 Task: In the setting , change the language English , change the country 'United Kingdom', change date format (9/1/2023), change time format 1:01 AM - 11:59 PM, in privacy and data export the history, logged in from the account softage.10@softage.net
Action: Mouse moved to (896, 67)
Screenshot: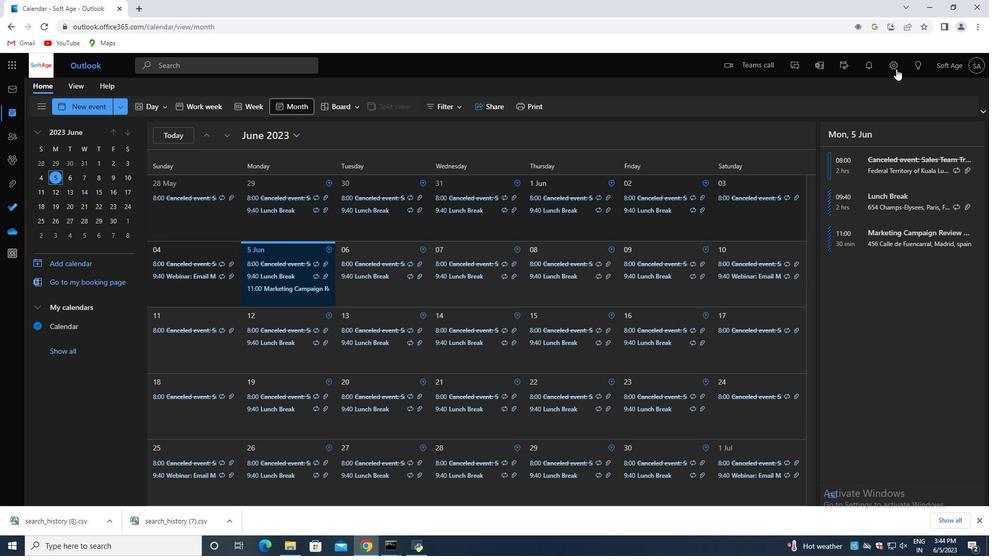 
Action: Mouse pressed left at (896, 67)
Screenshot: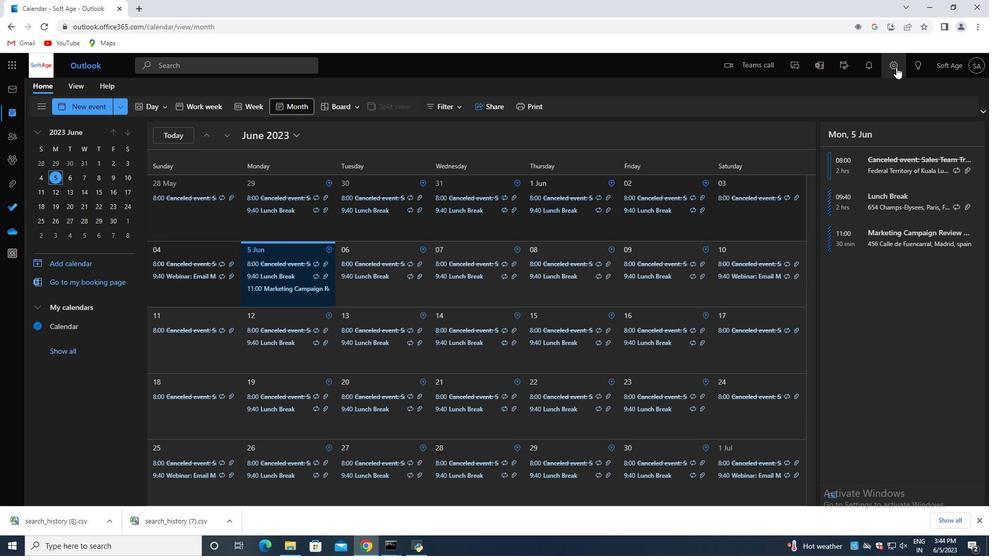 
Action: Mouse moved to (891, 139)
Screenshot: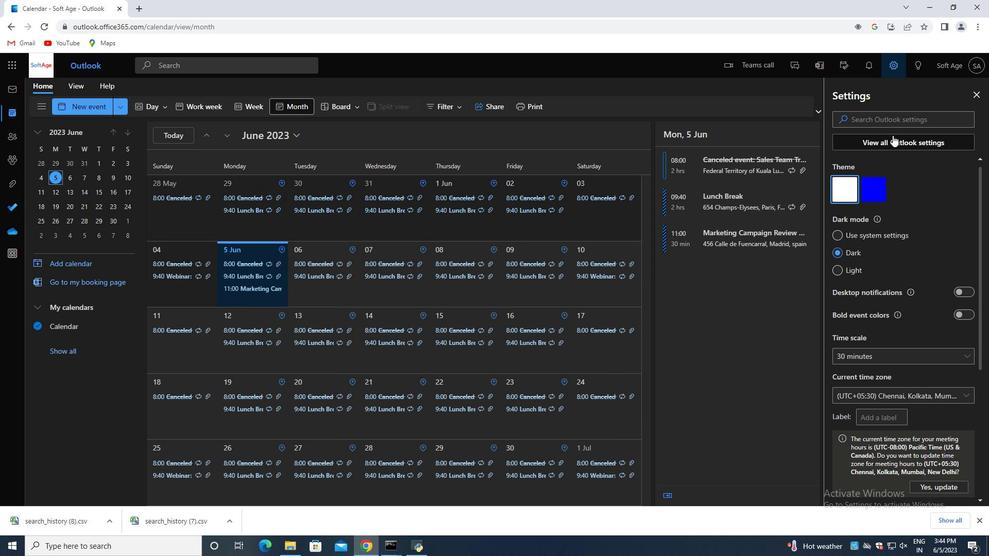 
Action: Mouse pressed left at (891, 139)
Screenshot: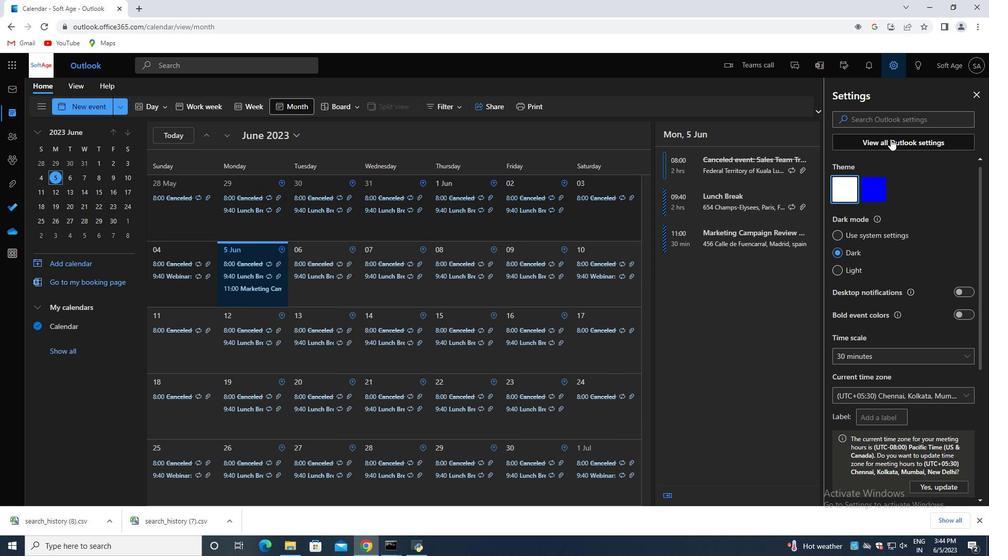 
Action: Mouse moved to (250, 136)
Screenshot: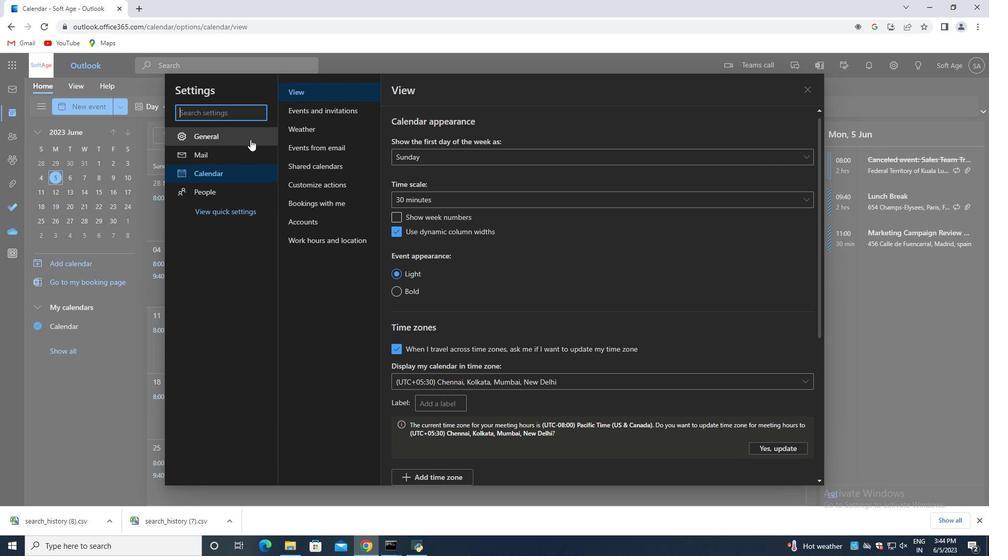 
Action: Mouse pressed left at (250, 136)
Screenshot: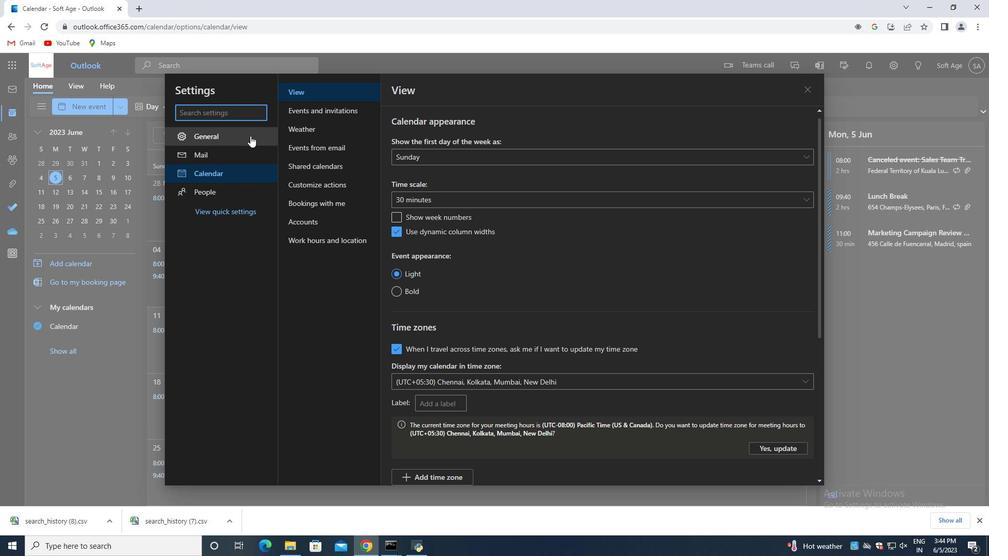 
Action: Mouse moved to (526, 129)
Screenshot: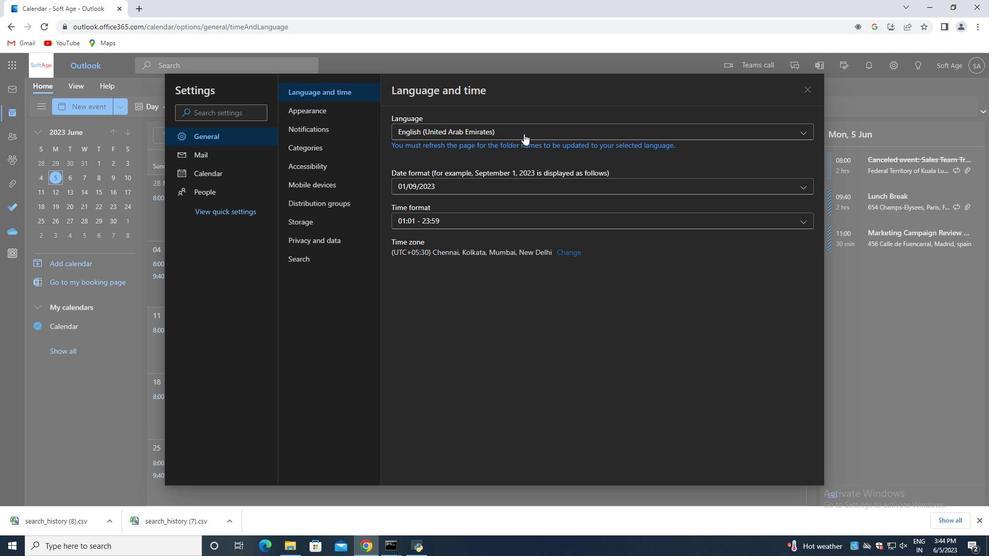 
Action: Mouse pressed left at (526, 129)
Screenshot: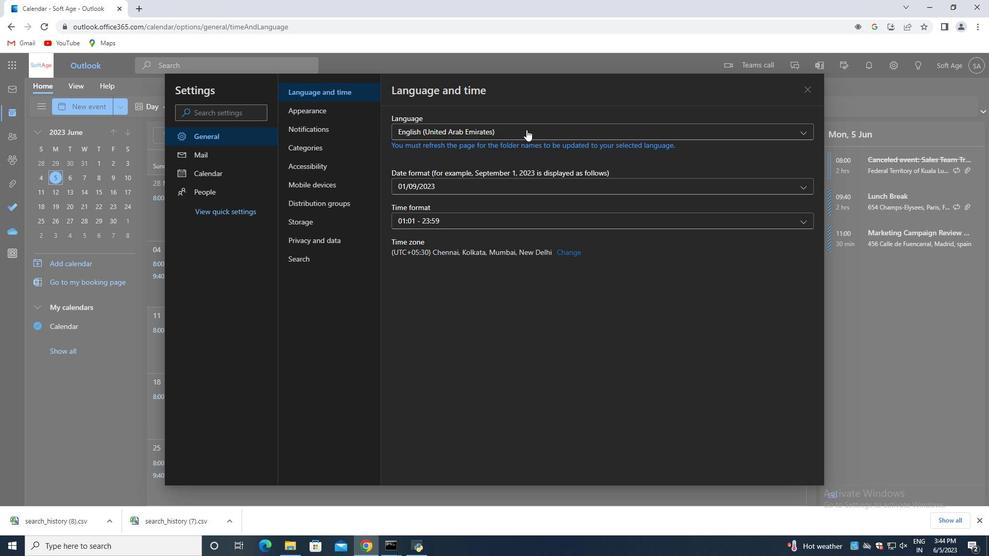 
Action: Mouse moved to (467, 238)
Screenshot: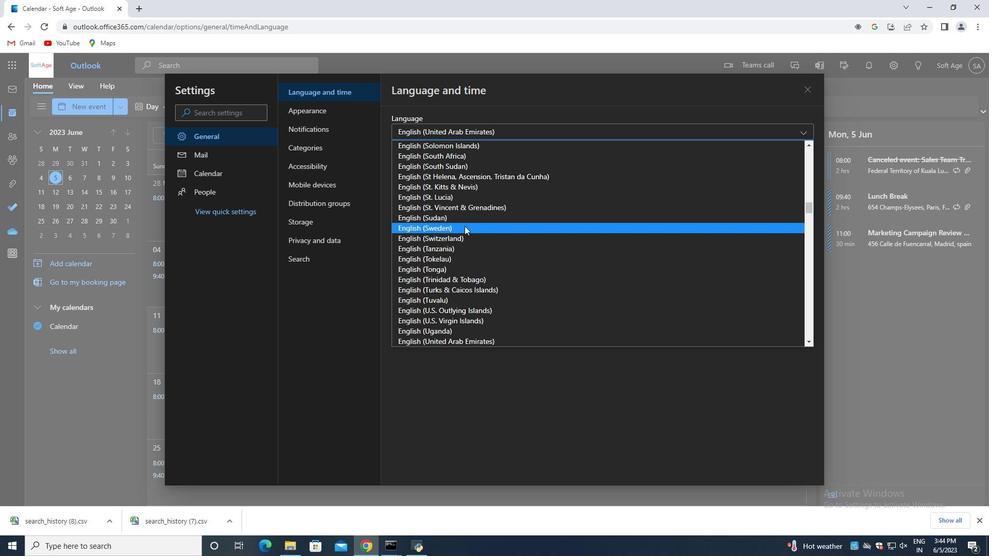 
Action: Mouse scrolled (467, 237) with delta (0, 0)
Screenshot: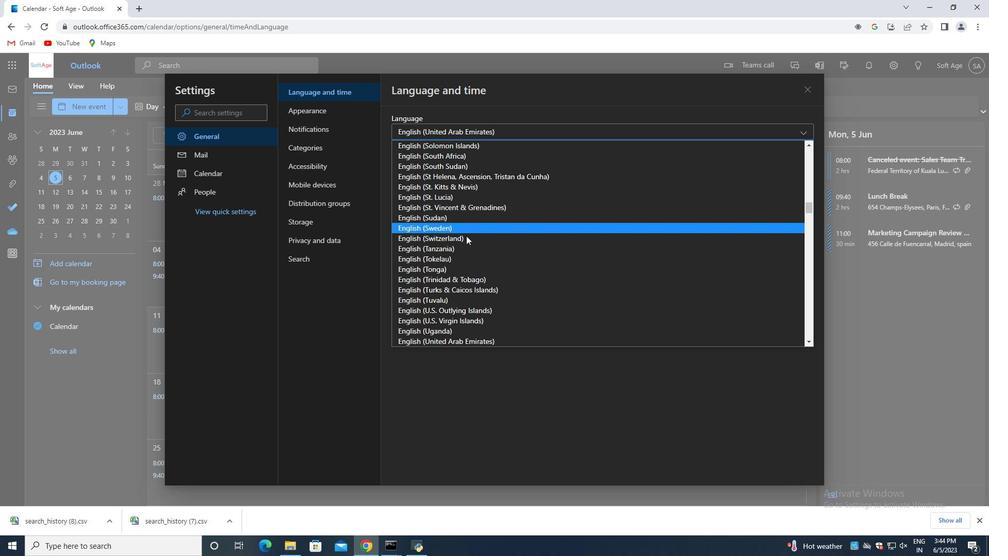 
Action: Mouse moved to (459, 247)
Screenshot: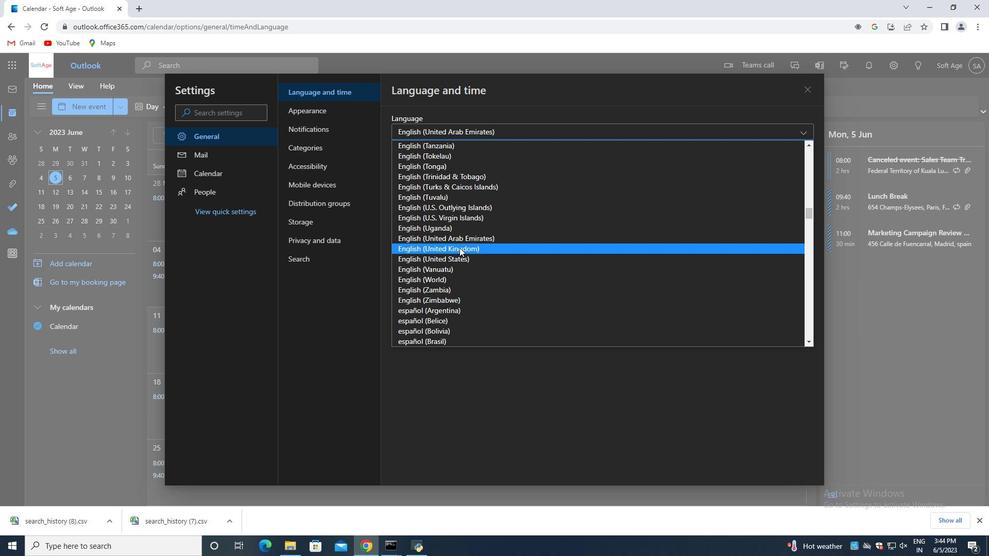 
Action: Mouse pressed left at (459, 247)
Screenshot: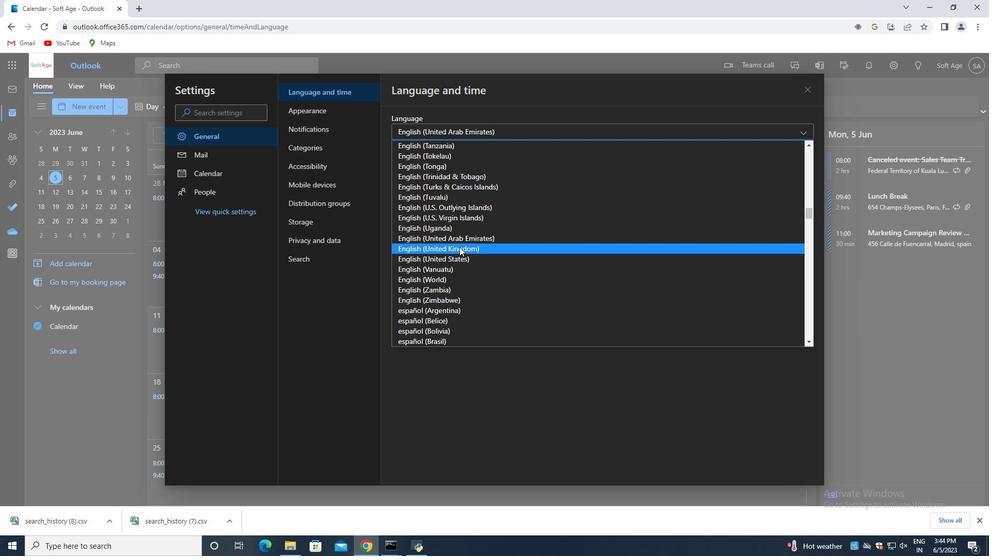 
Action: Mouse moved to (467, 212)
Screenshot: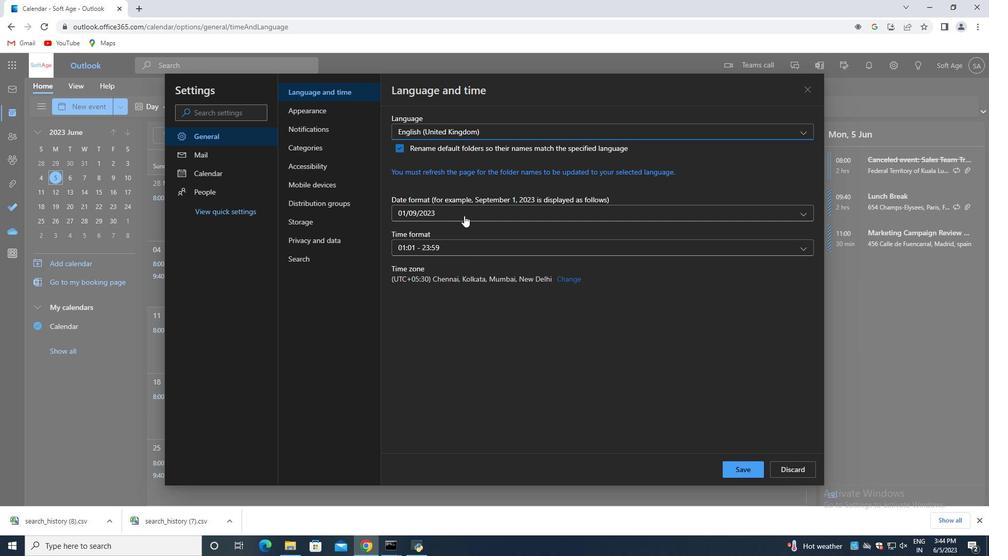 
Action: Mouse pressed left at (467, 212)
Screenshot: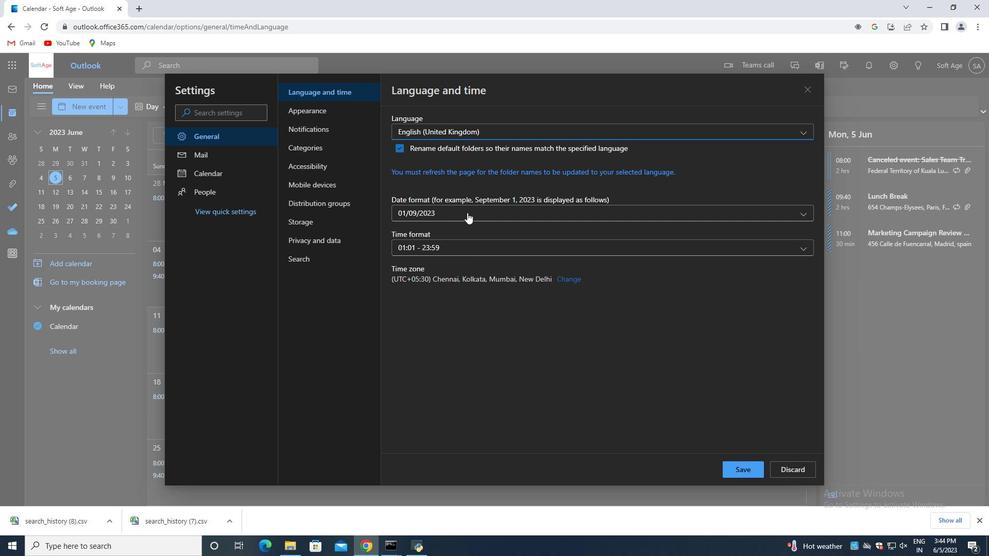 
Action: Mouse moved to (460, 245)
Screenshot: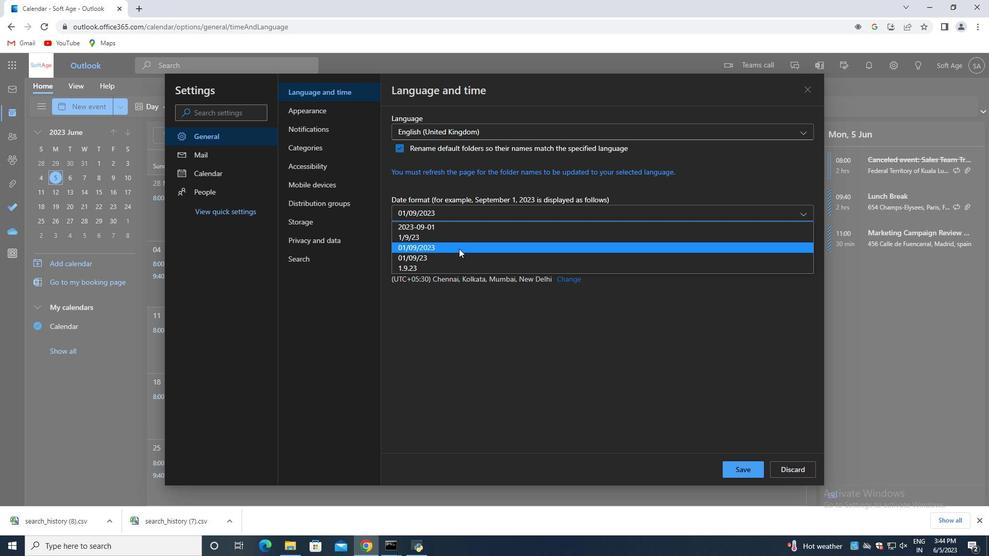 
Action: Mouse pressed left at (460, 245)
Screenshot: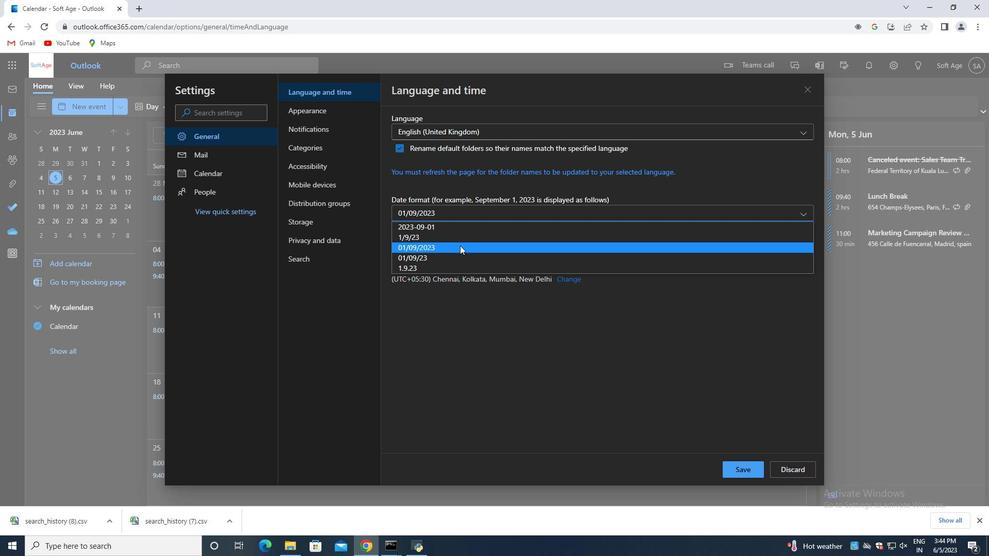
Action: Mouse pressed left at (460, 245)
Screenshot: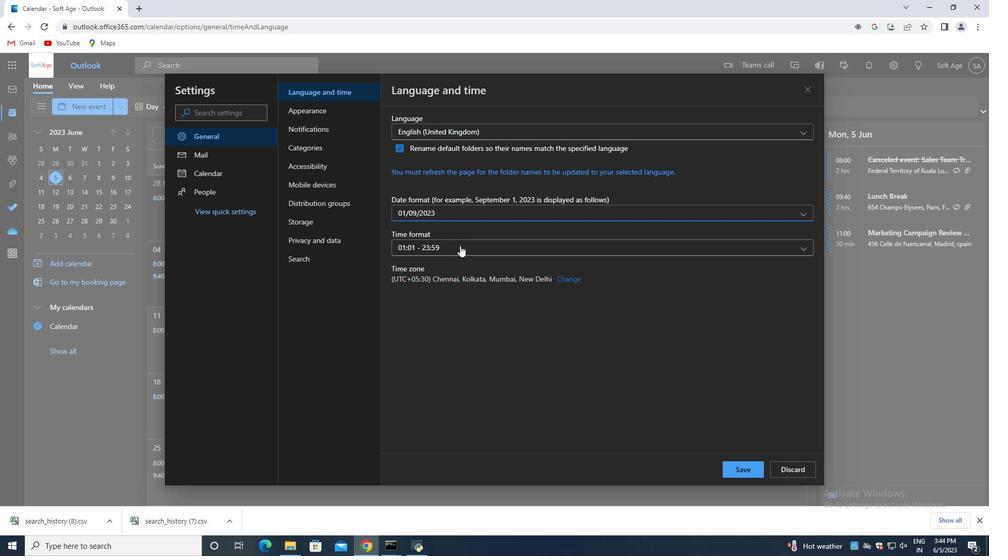 
Action: Mouse moved to (468, 260)
Screenshot: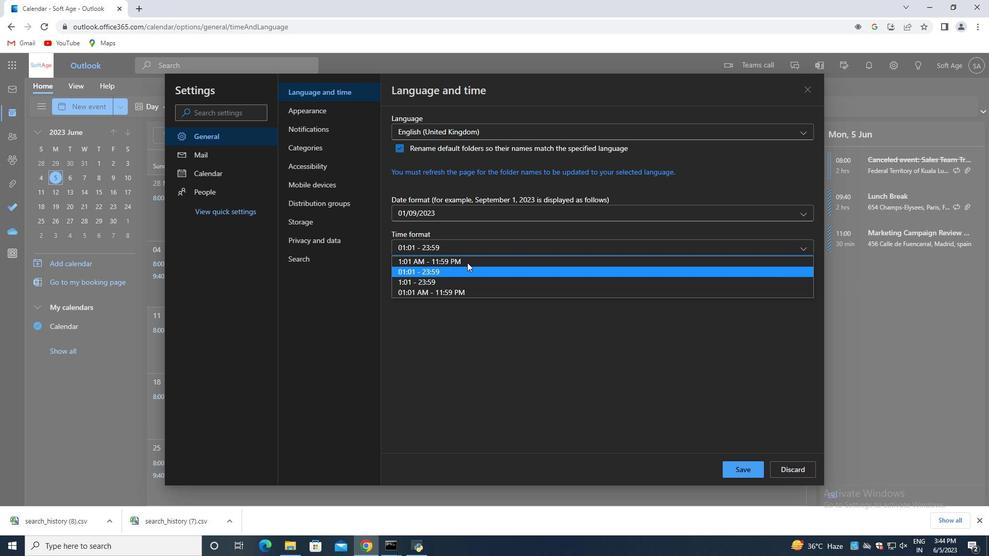 
Action: Mouse pressed left at (468, 260)
Screenshot: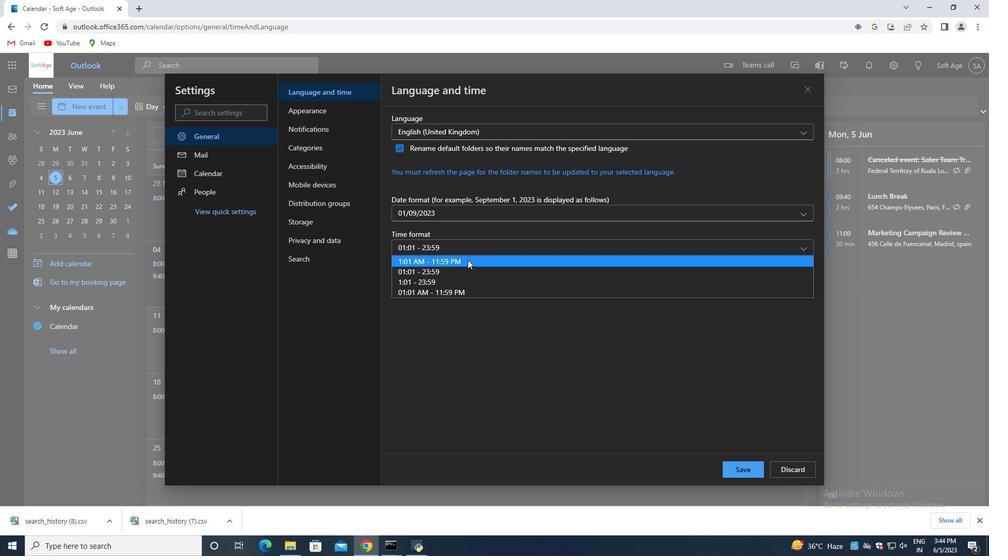 
Action: Mouse moved to (743, 464)
Screenshot: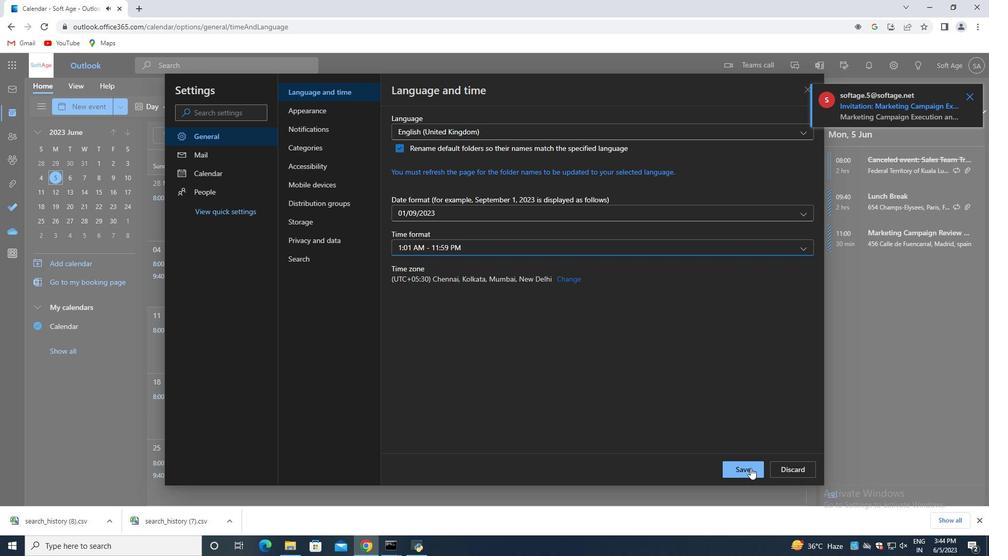 
Action: Mouse pressed left at (743, 464)
Screenshot: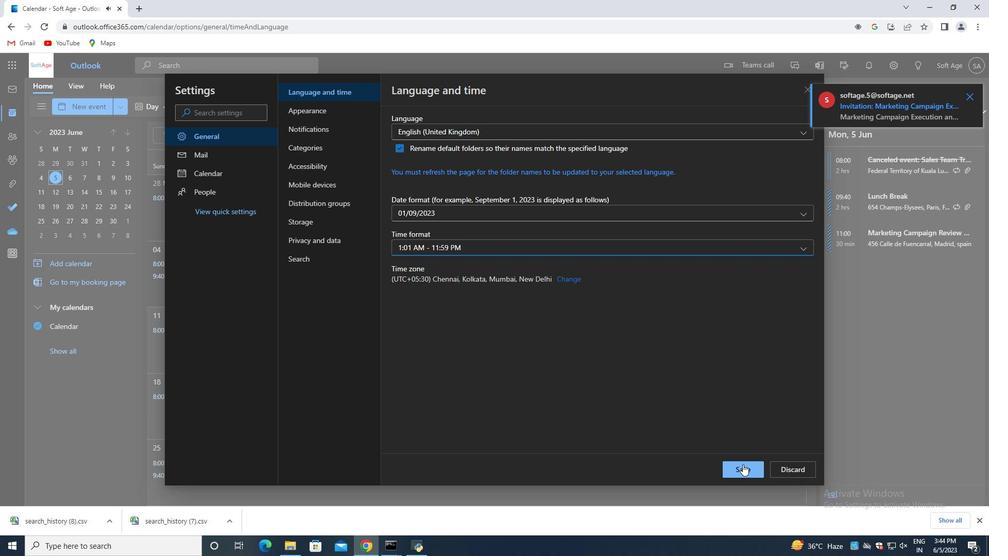 
Action: Mouse moved to (306, 235)
Screenshot: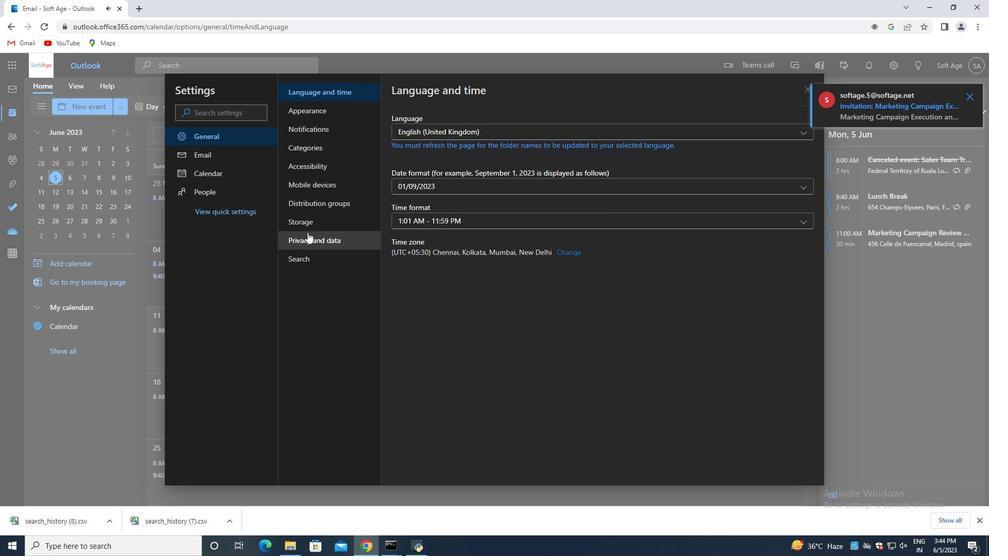 
Action: Mouse pressed left at (306, 235)
Screenshot: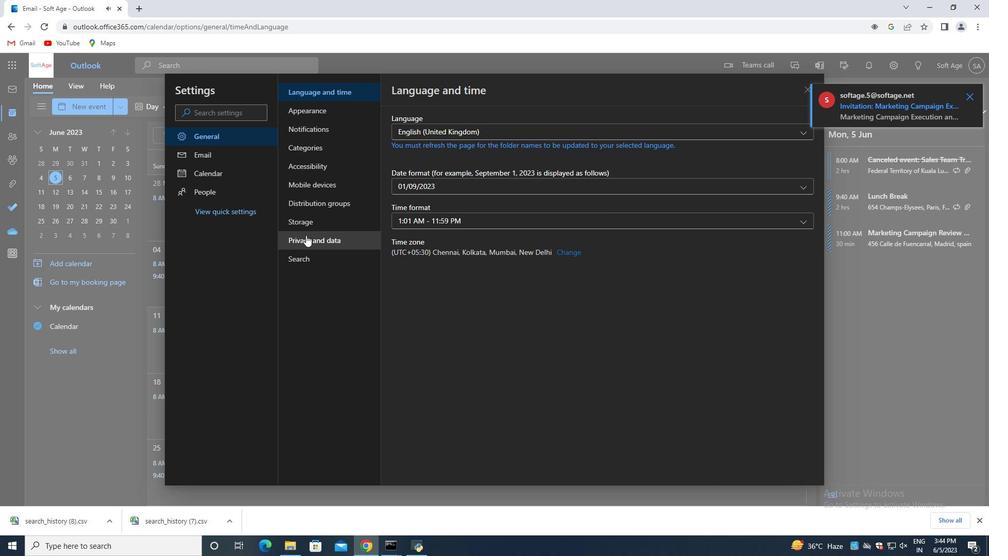 
Action: Mouse moved to (482, 157)
Screenshot: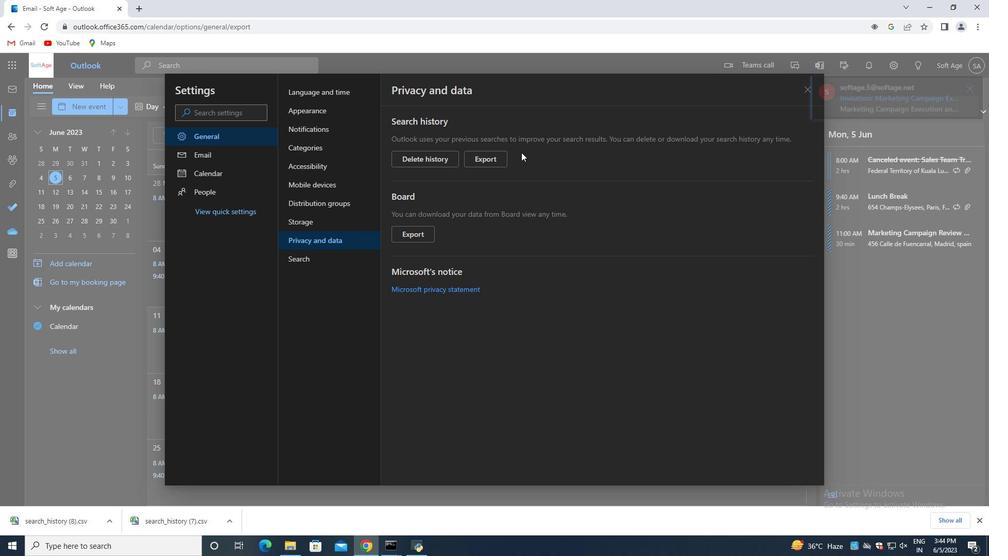 
Action: Mouse pressed left at (482, 157)
Screenshot: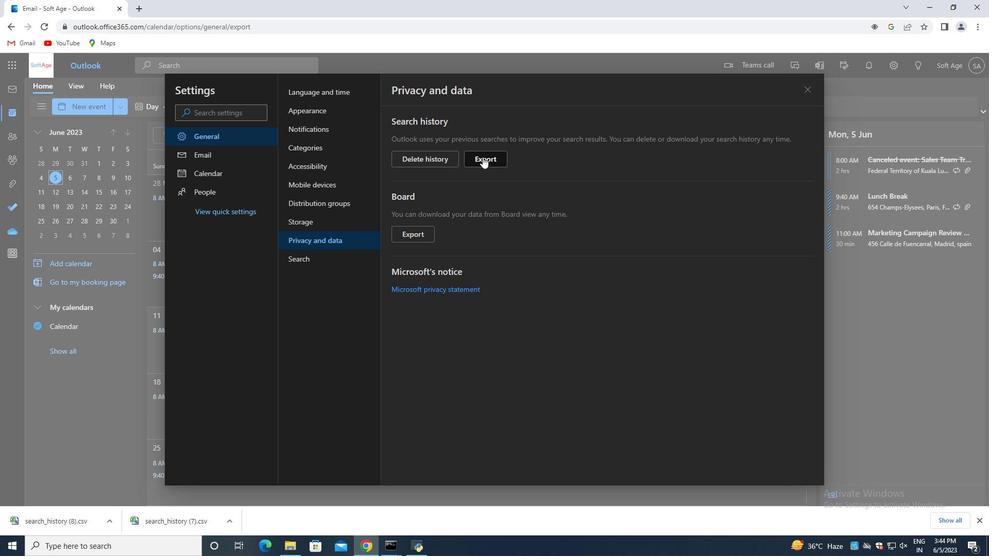 
